 Task: Search for tasks with the subject 'New Training' in Microsoft Outlook.
Action: Mouse moved to (11, 145)
Screenshot: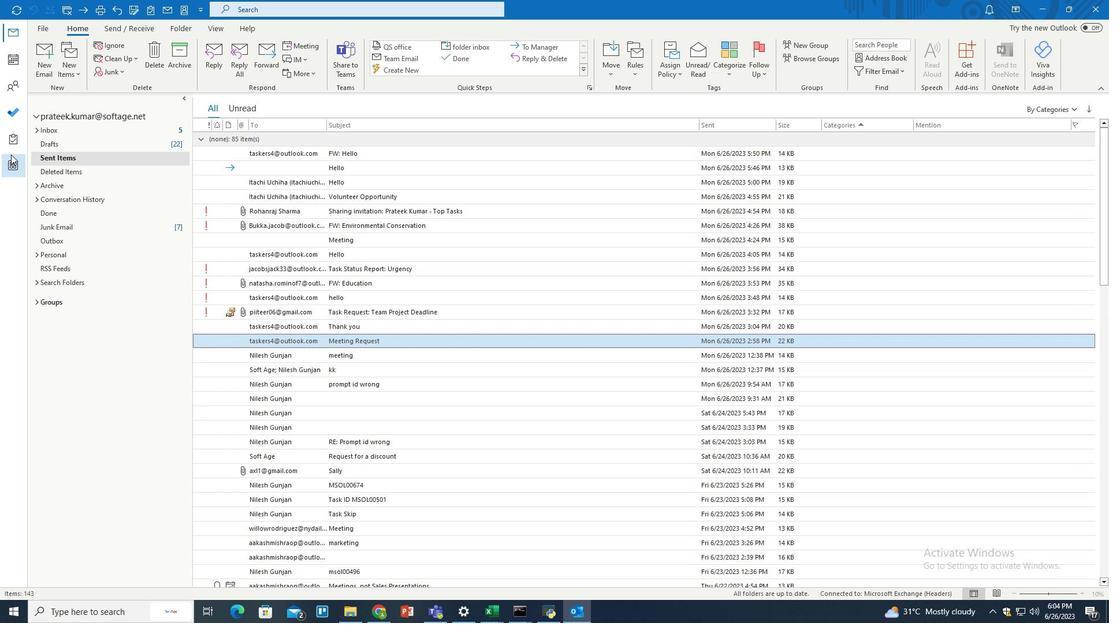 
Action: Mouse pressed left at (11, 145)
Screenshot: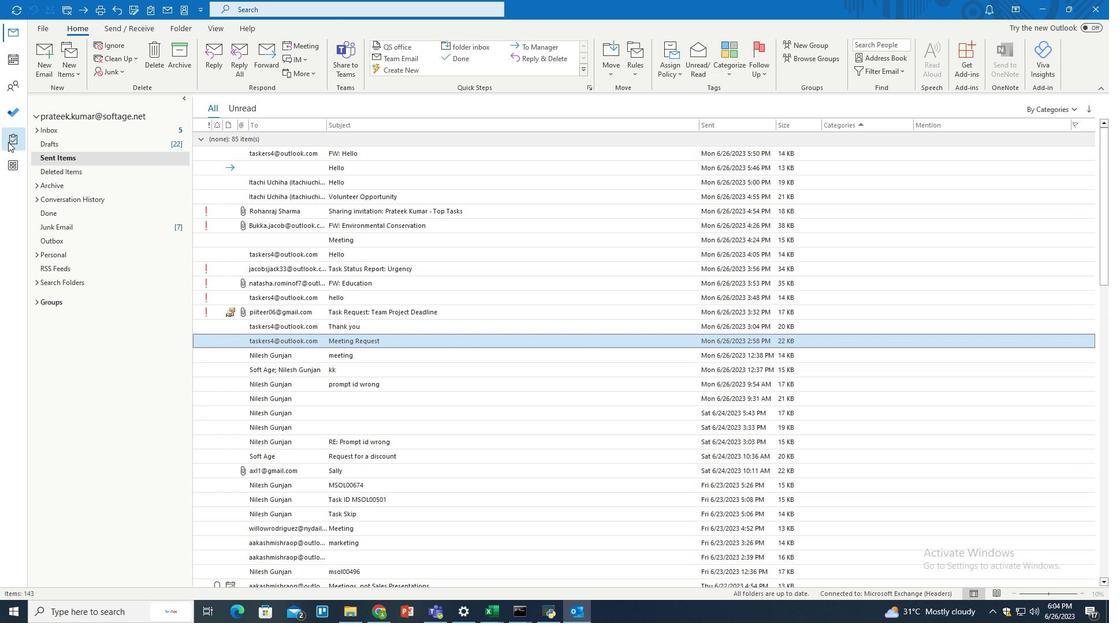
Action: Mouse moved to (296, 17)
Screenshot: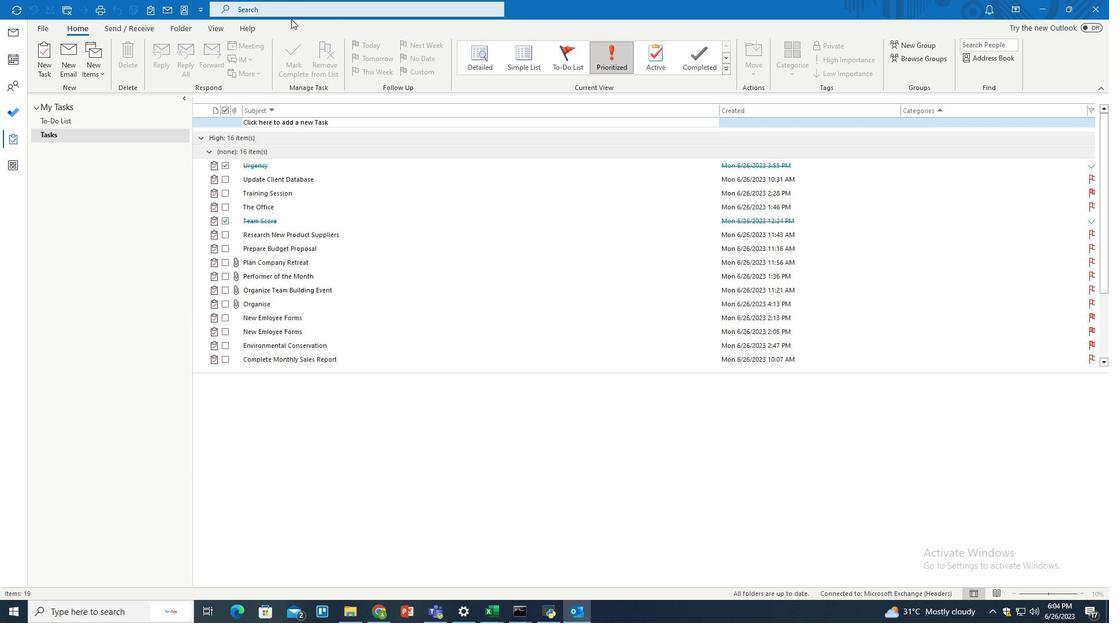 
Action: Mouse pressed left at (296, 17)
Screenshot: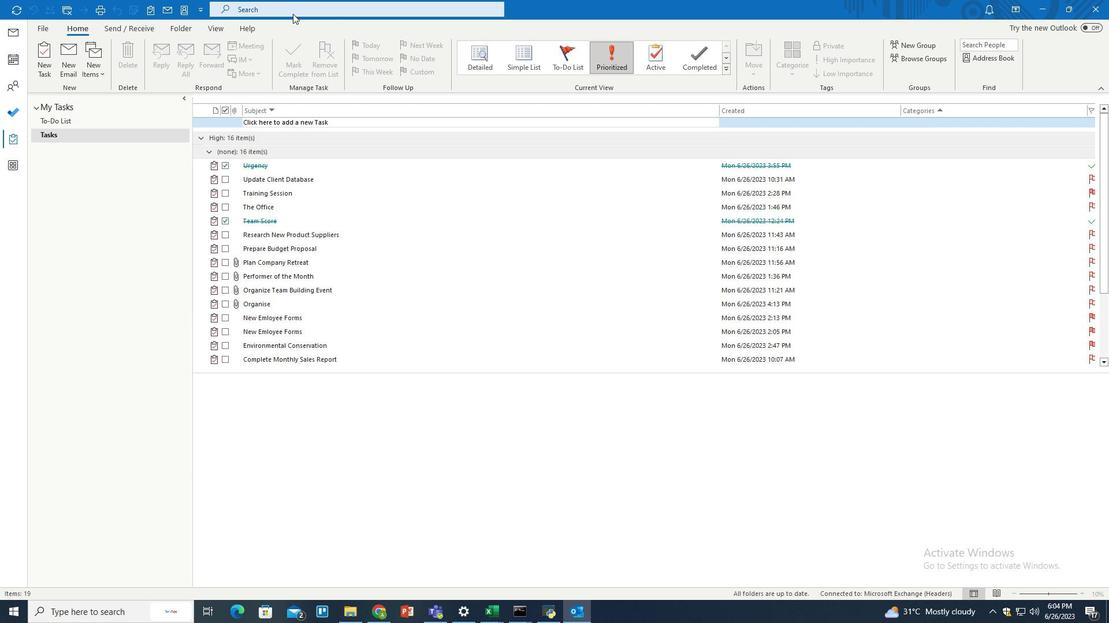 
Action: Mouse moved to (545, 9)
Screenshot: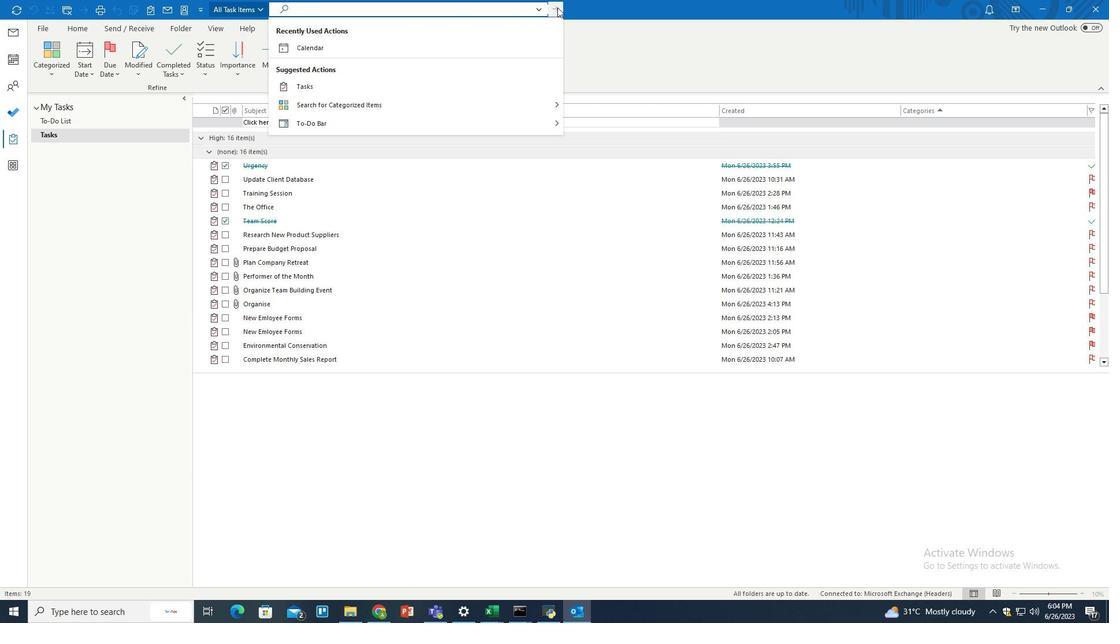 
Action: Mouse pressed left at (545, 9)
Screenshot: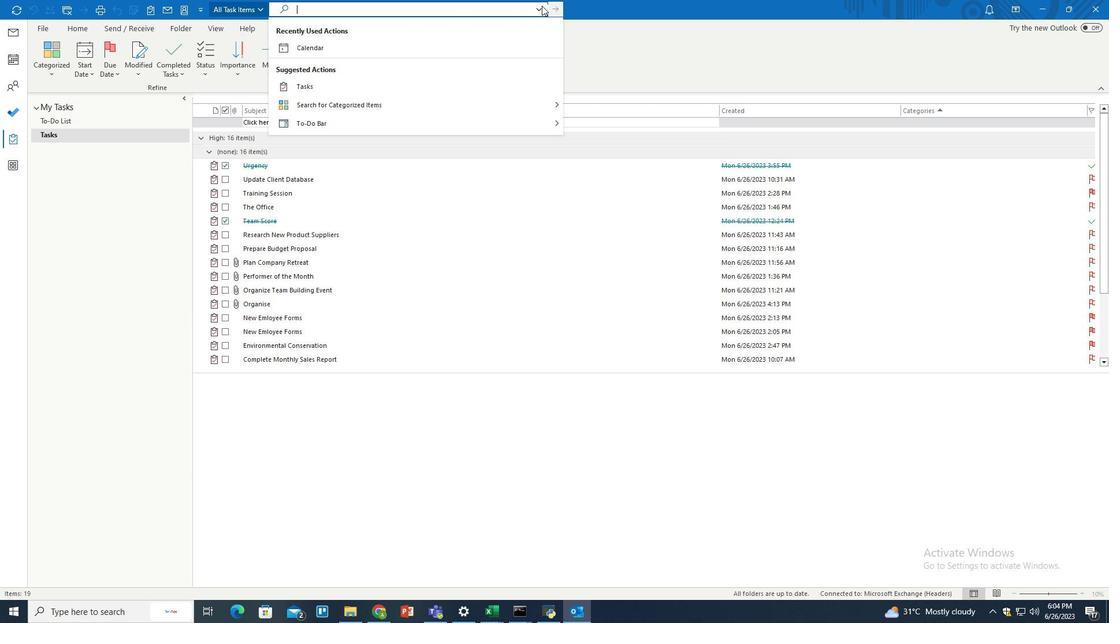 
Action: Mouse moved to (525, 31)
Screenshot: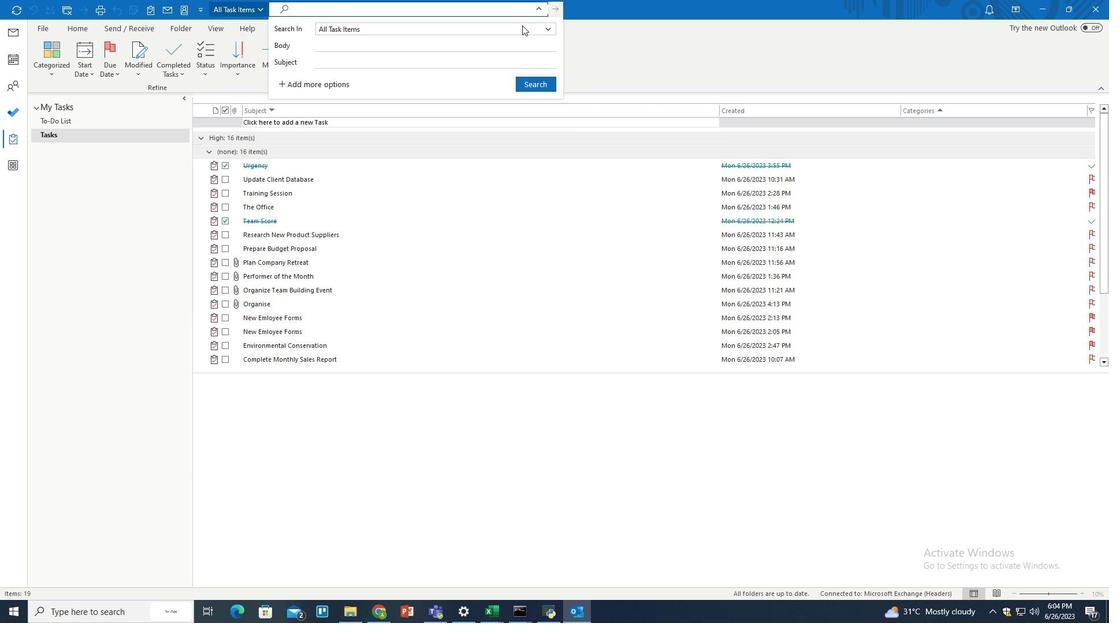
Action: Mouse pressed left at (525, 31)
Screenshot: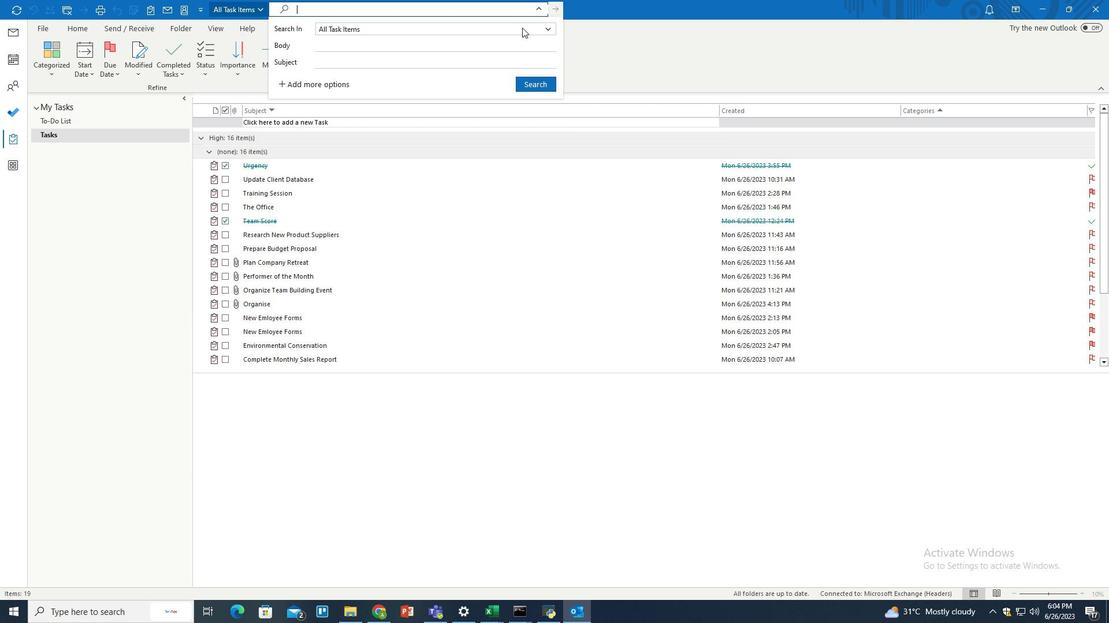 
Action: Mouse moved to (361, 43)
Screenshot: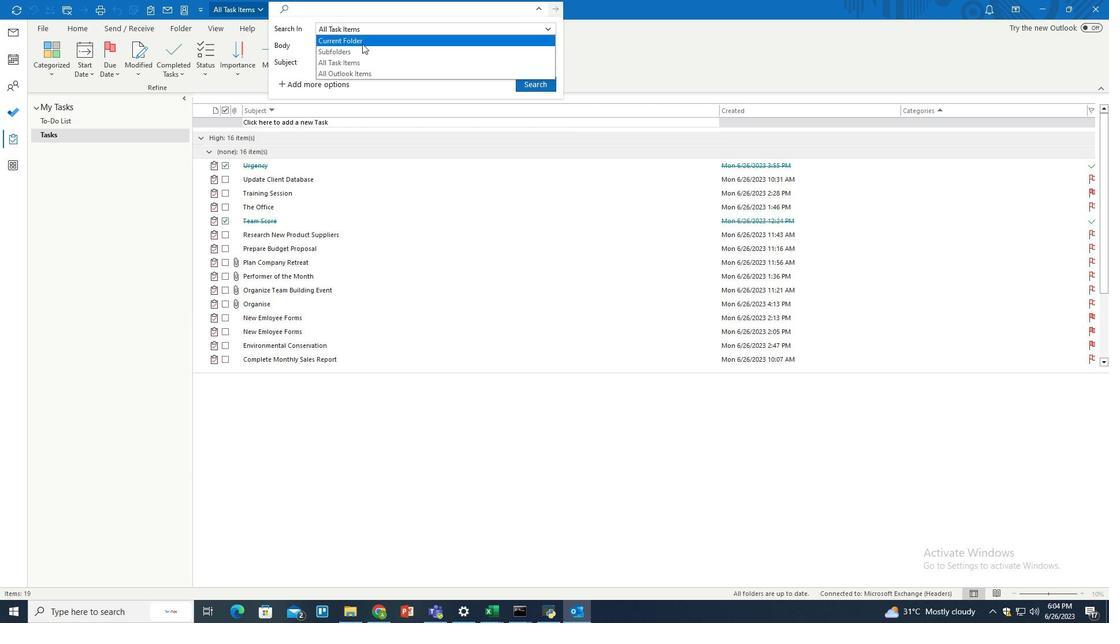 
Action: Mouse pressed left at (361, 43)
Screenshot: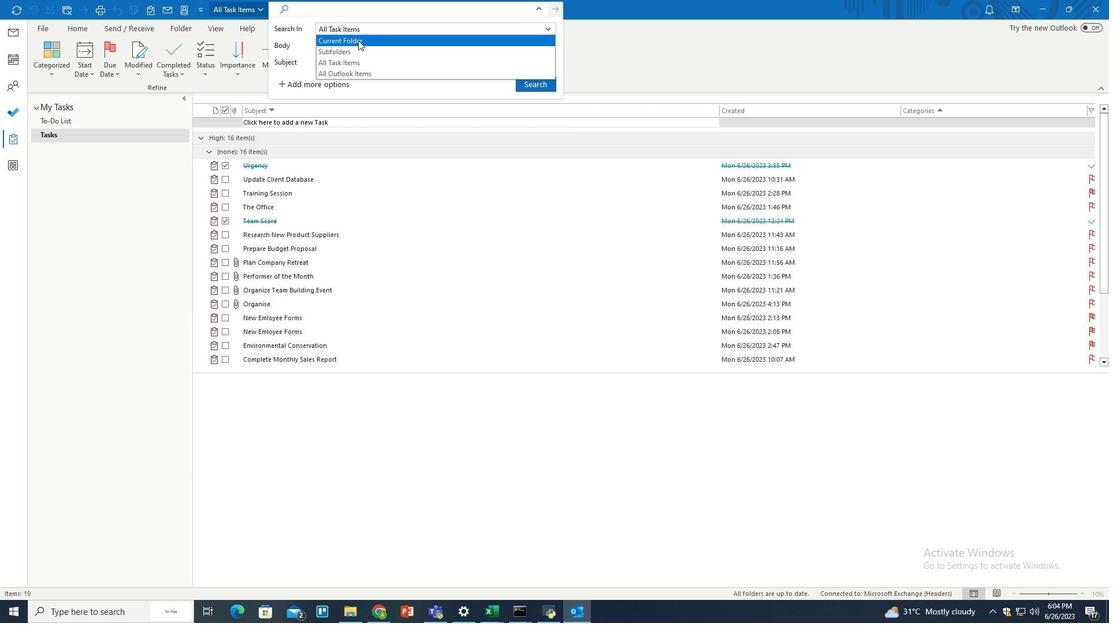 
Action: Mouse moved to (539, 12)
Screenshot: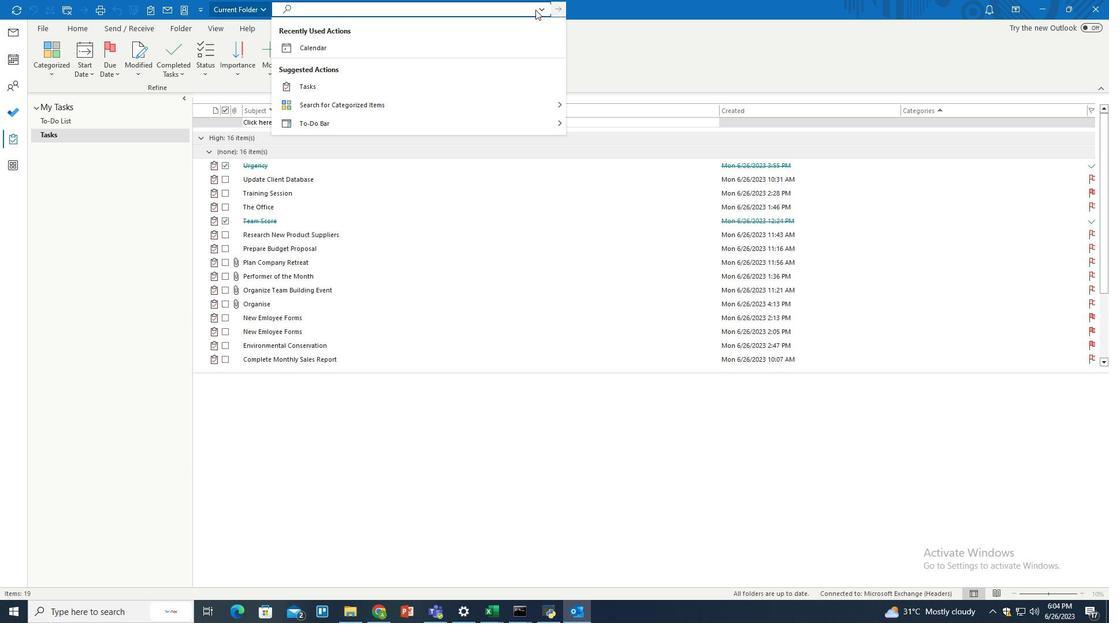 
Action: Mouse pressed left at (539, 12)
Screenshot: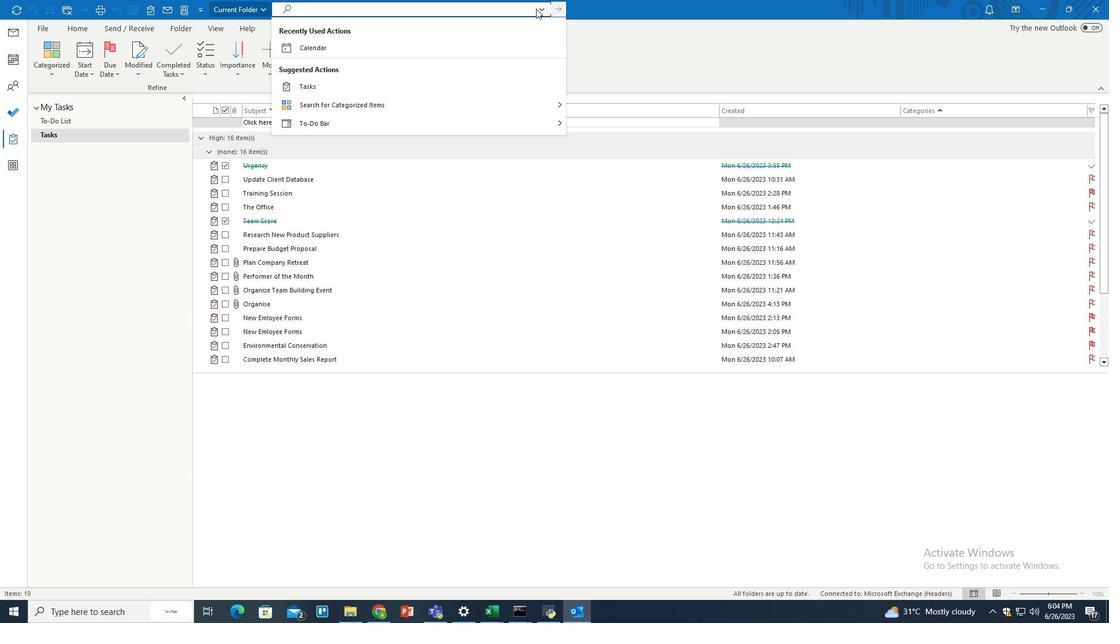 
Action: Mouse moved to (542, 9)
Screenshot: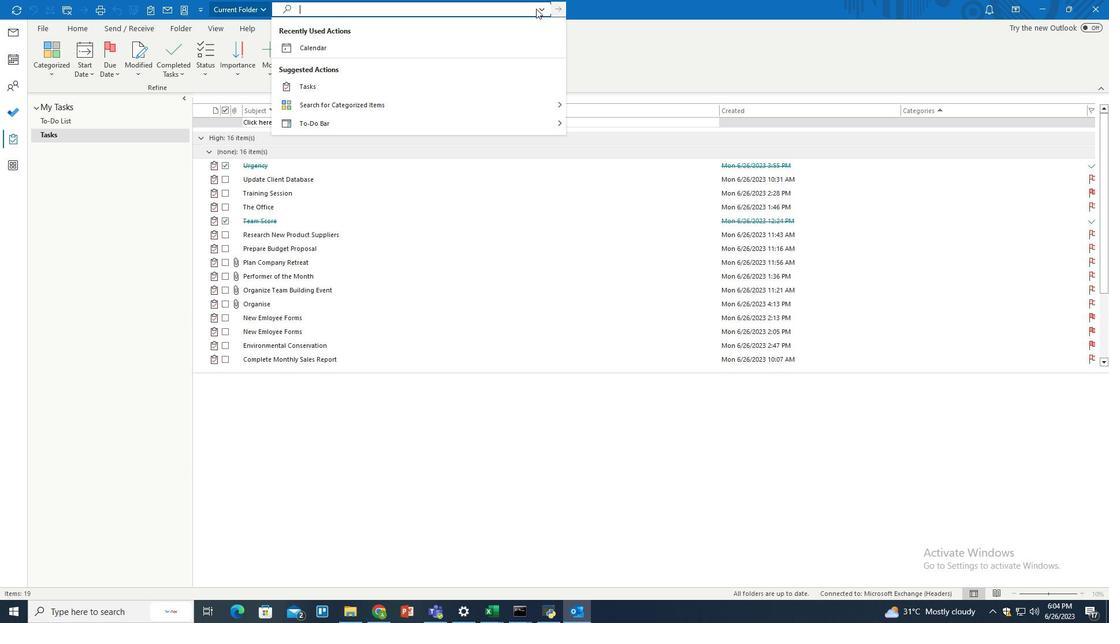 
Action: Mouse pressed left at (542, 9)
Screenshot: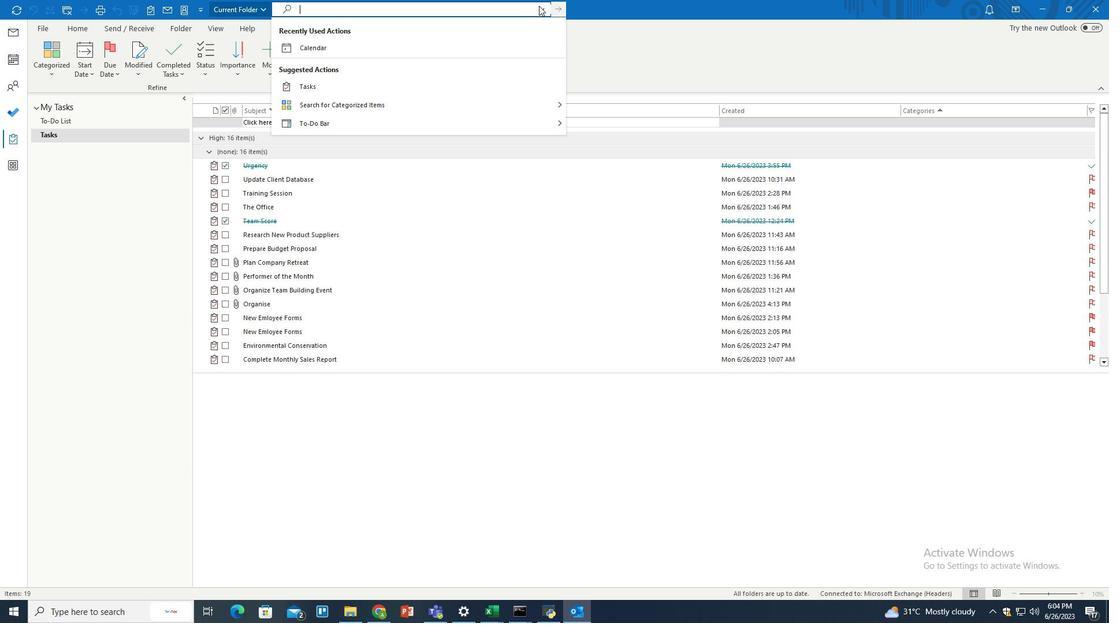 
Action: Mouse moved to (350, 64)
Screenshot: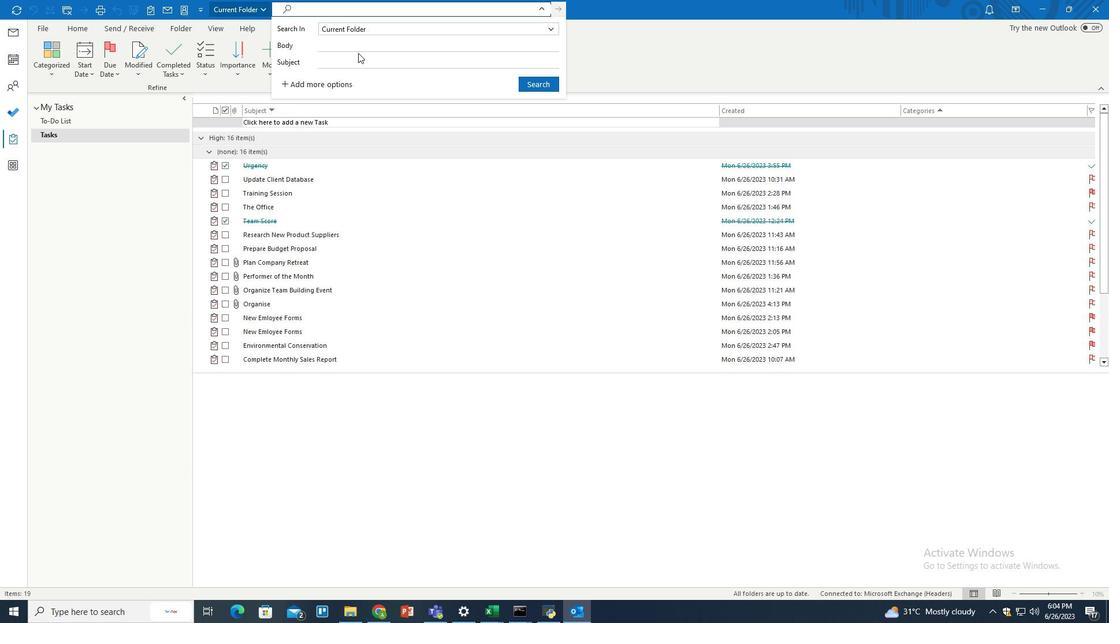 
Action: Mouse pressed left at (350, 64)
Screenshot: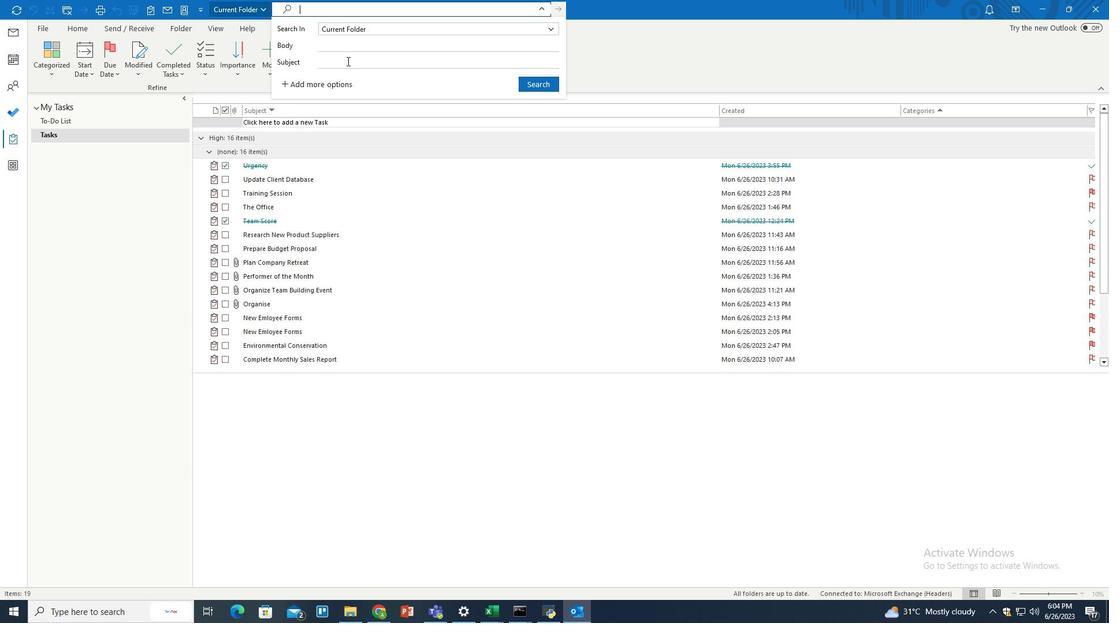 
Action: Key pressed <Key.shift>New<Key.space><Key.shift>Training
Screenshot: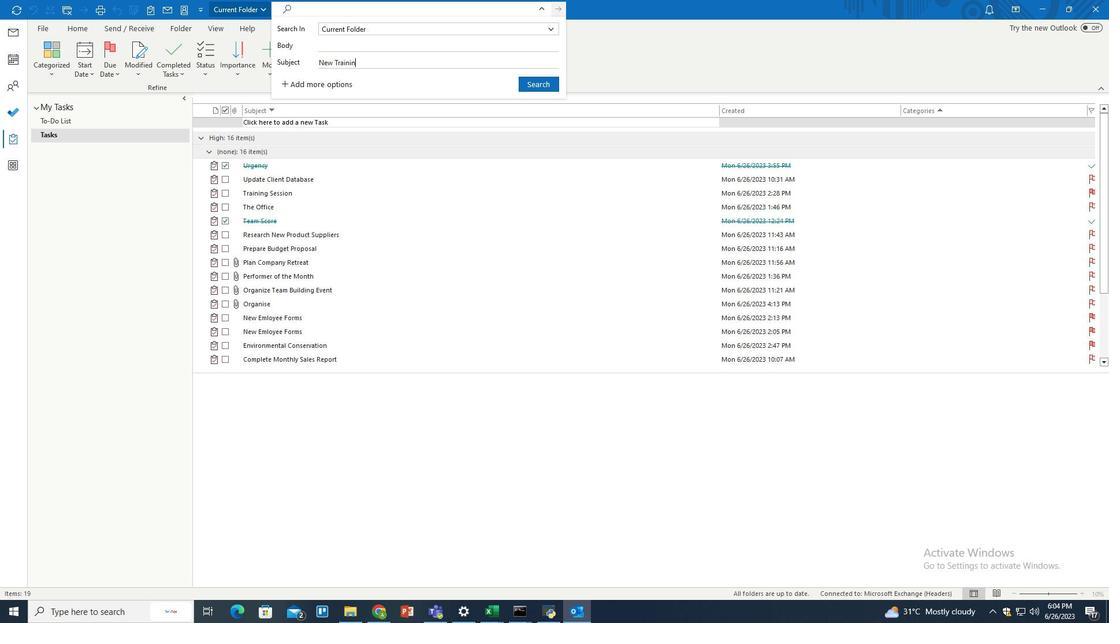 
Action: Mouse moved to (532, 90)
Screenshot: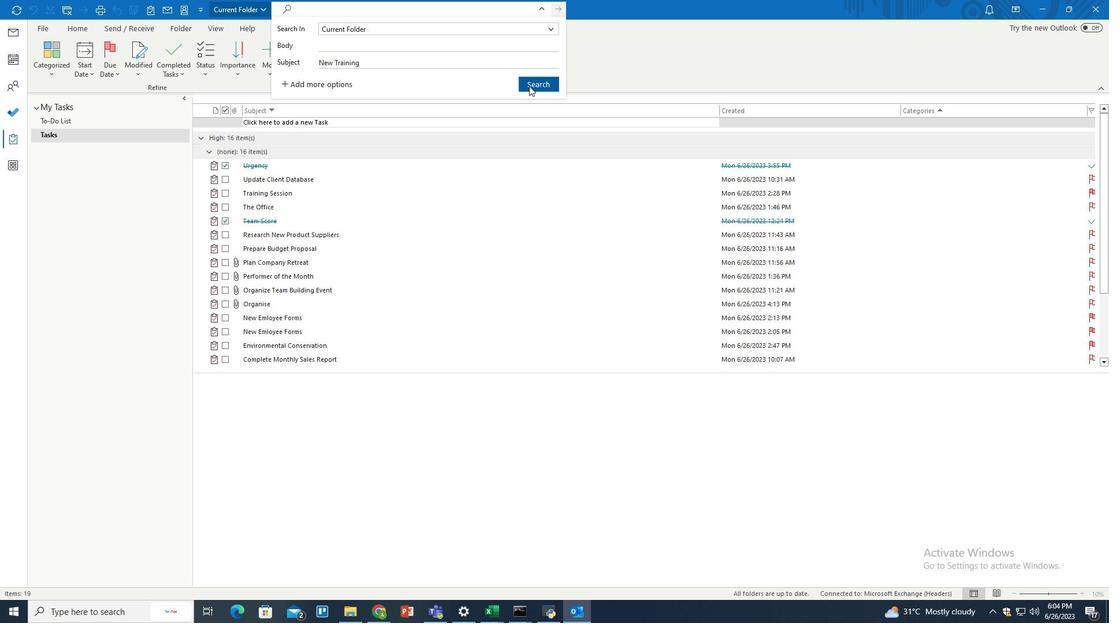 
Action: Mouse pressed left at (532, 90)
Screenshot: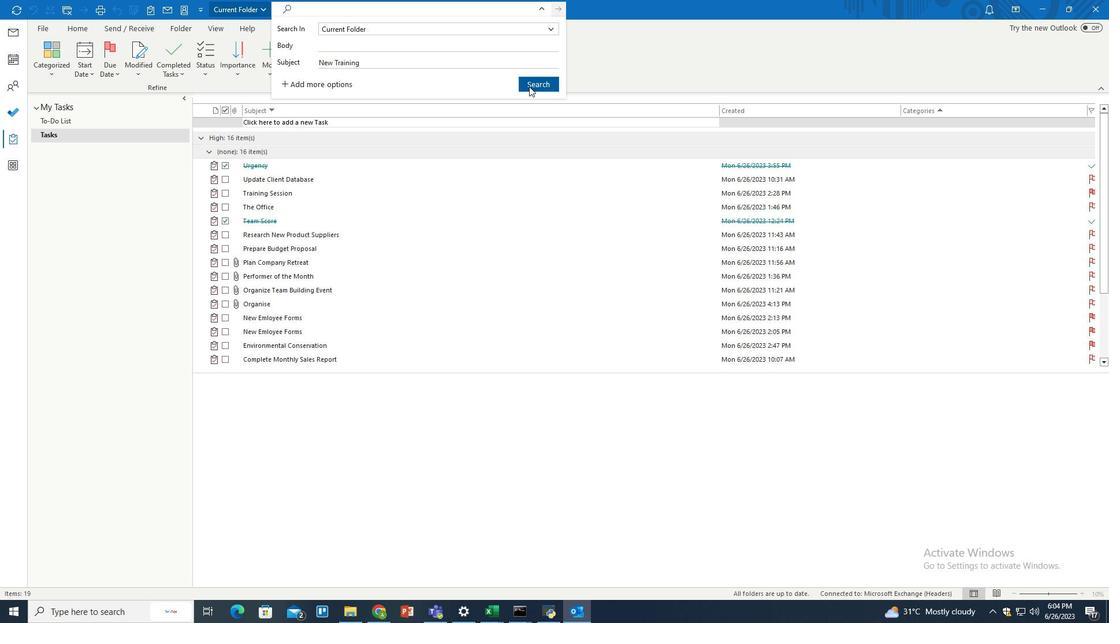 
